 Task: Format Manipulation: Convert a video to a format with high dynamic range (HDR).
Action: Mouse moved to (813, 768)
Screenshot: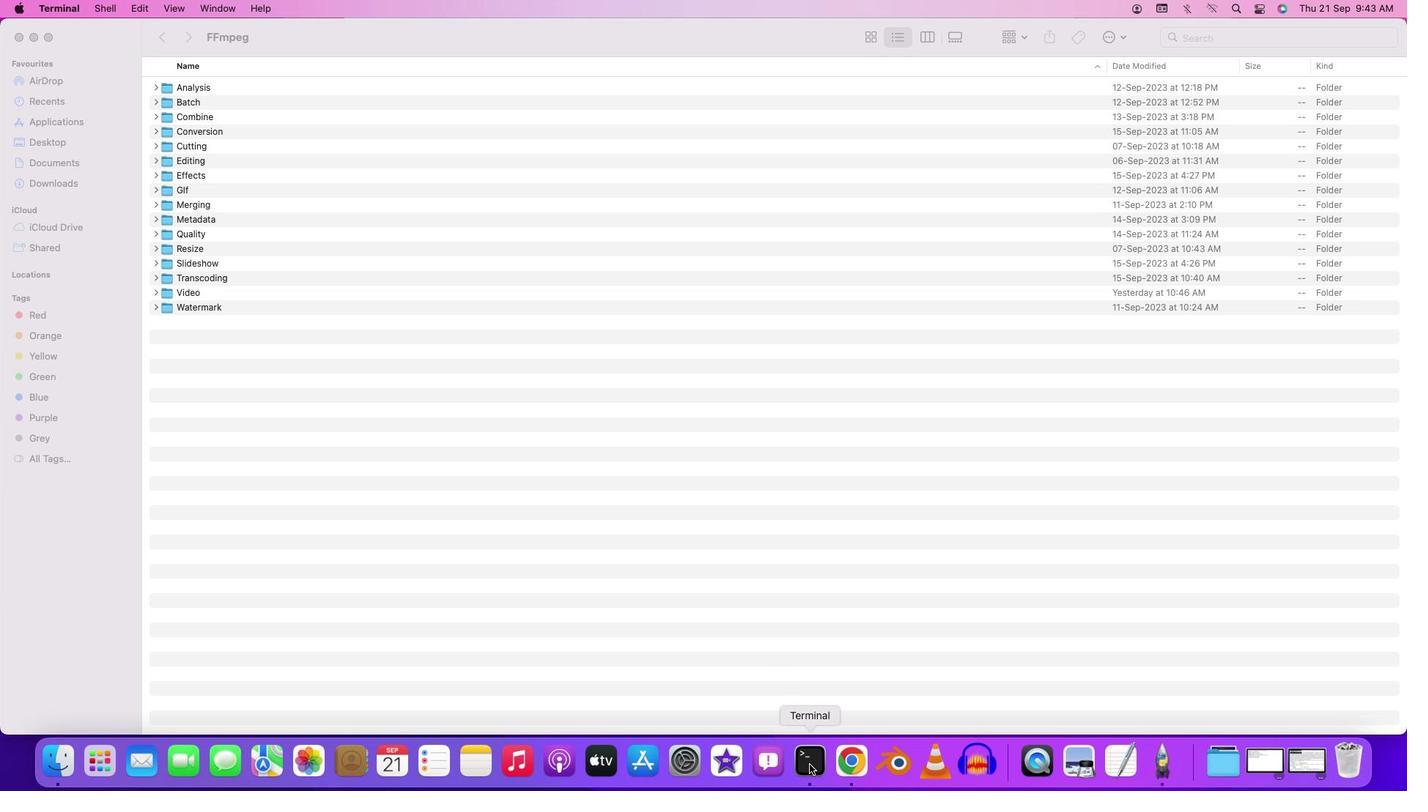 
Action: Mouse pressed right at (813, 768)
Screenshot: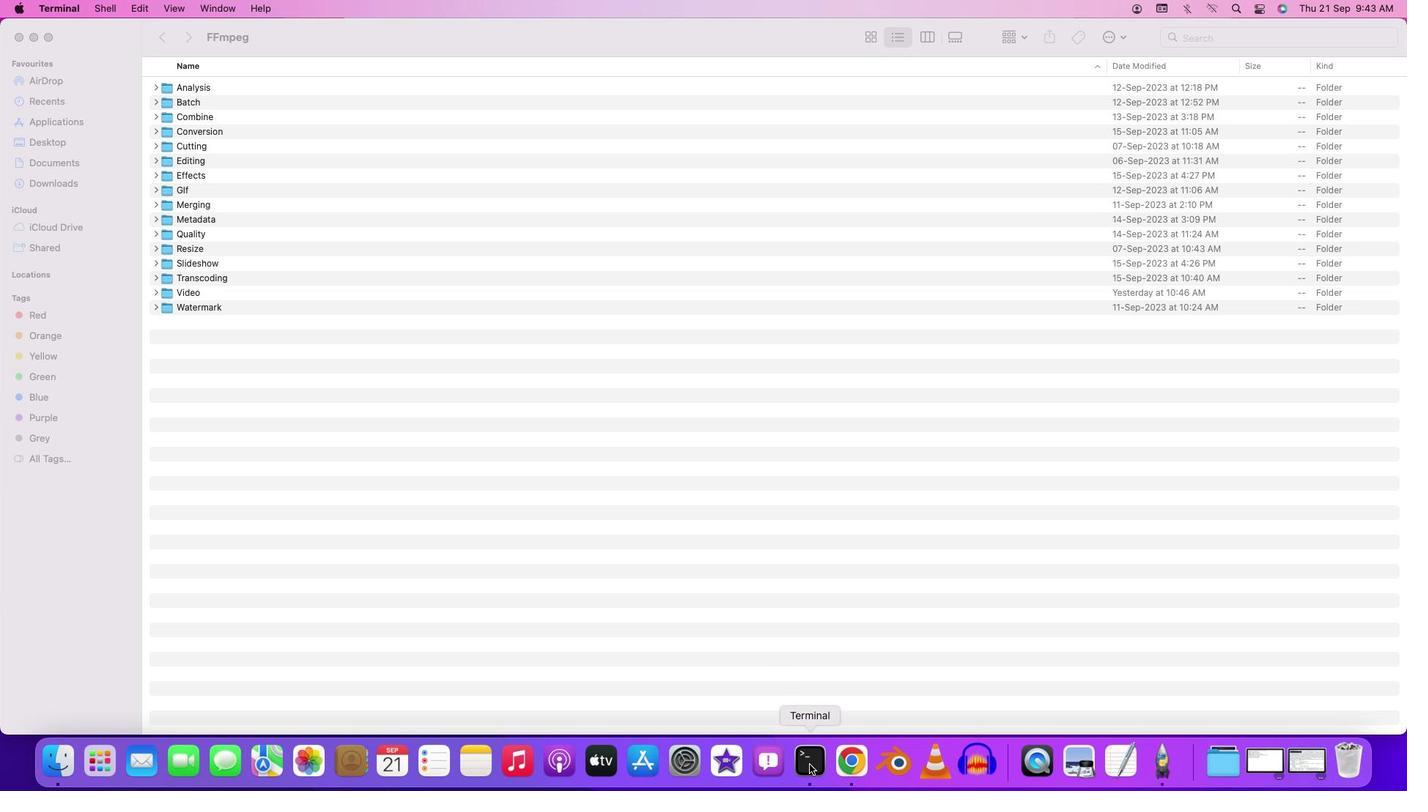 
Action: Mouse moved to (850, 584)
Screenshot: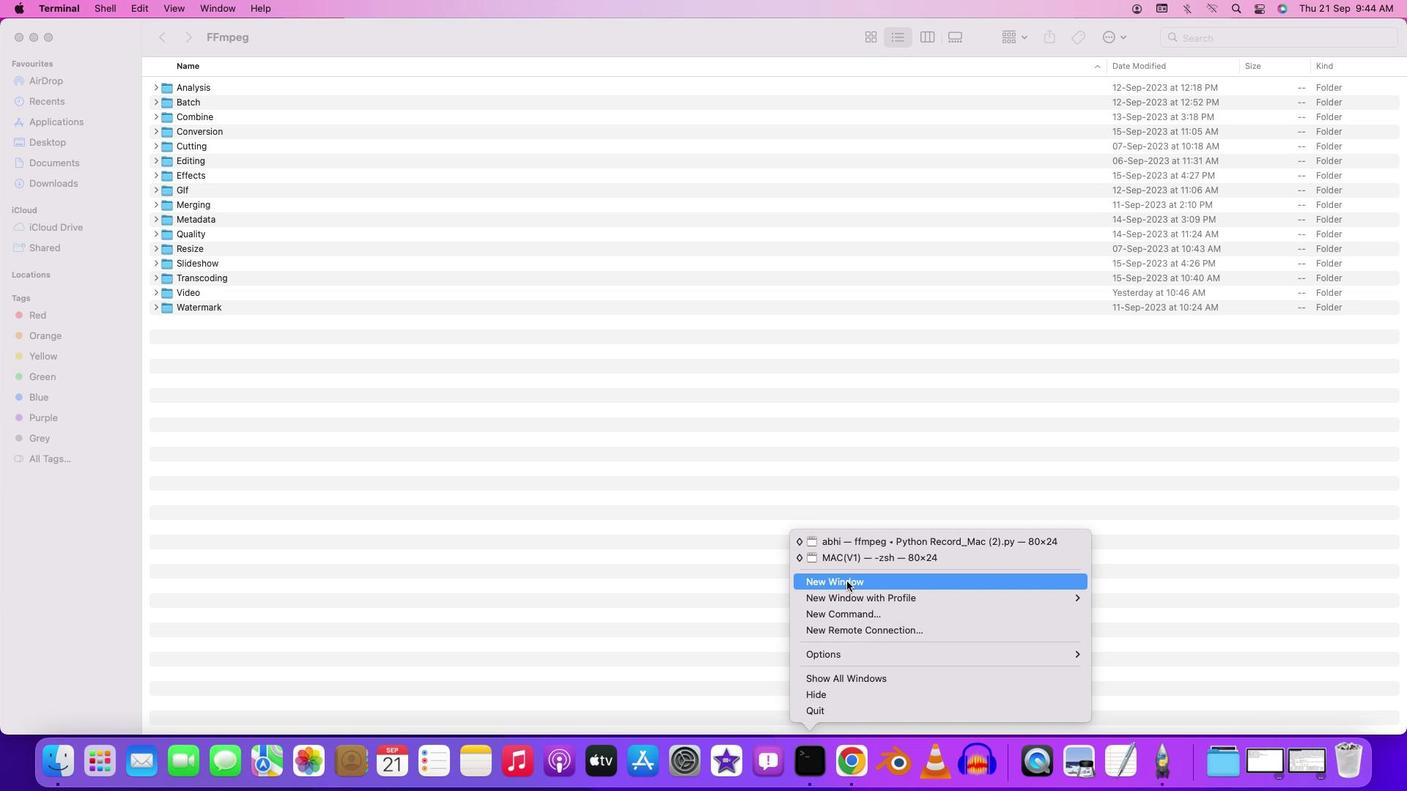 
Action: Mouse pressed left at (850, 584)
Screenshot: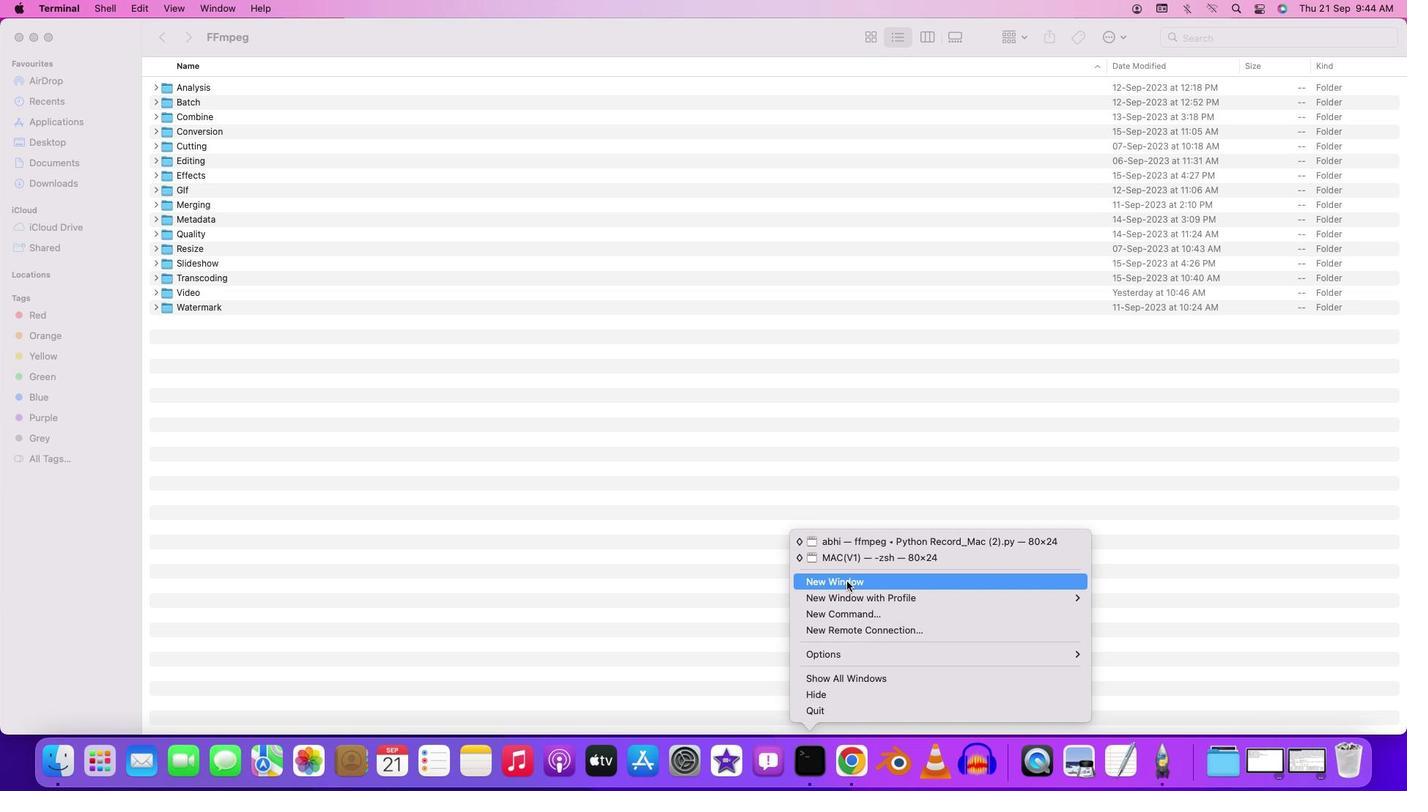 
Action: Mouse moved to (232, 28)
Screenshot: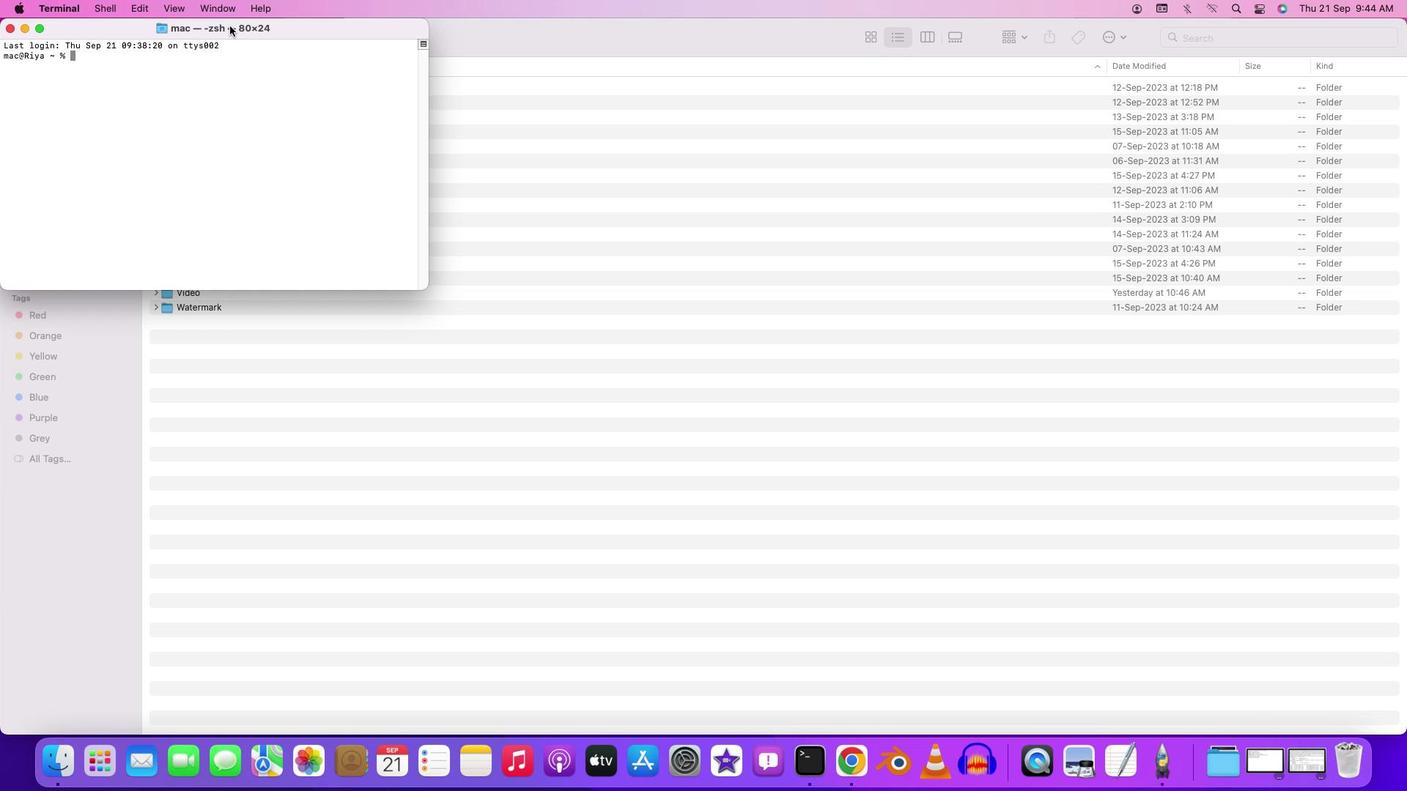 
Action: Mouse pressed left at (232, 28)
Screenshot: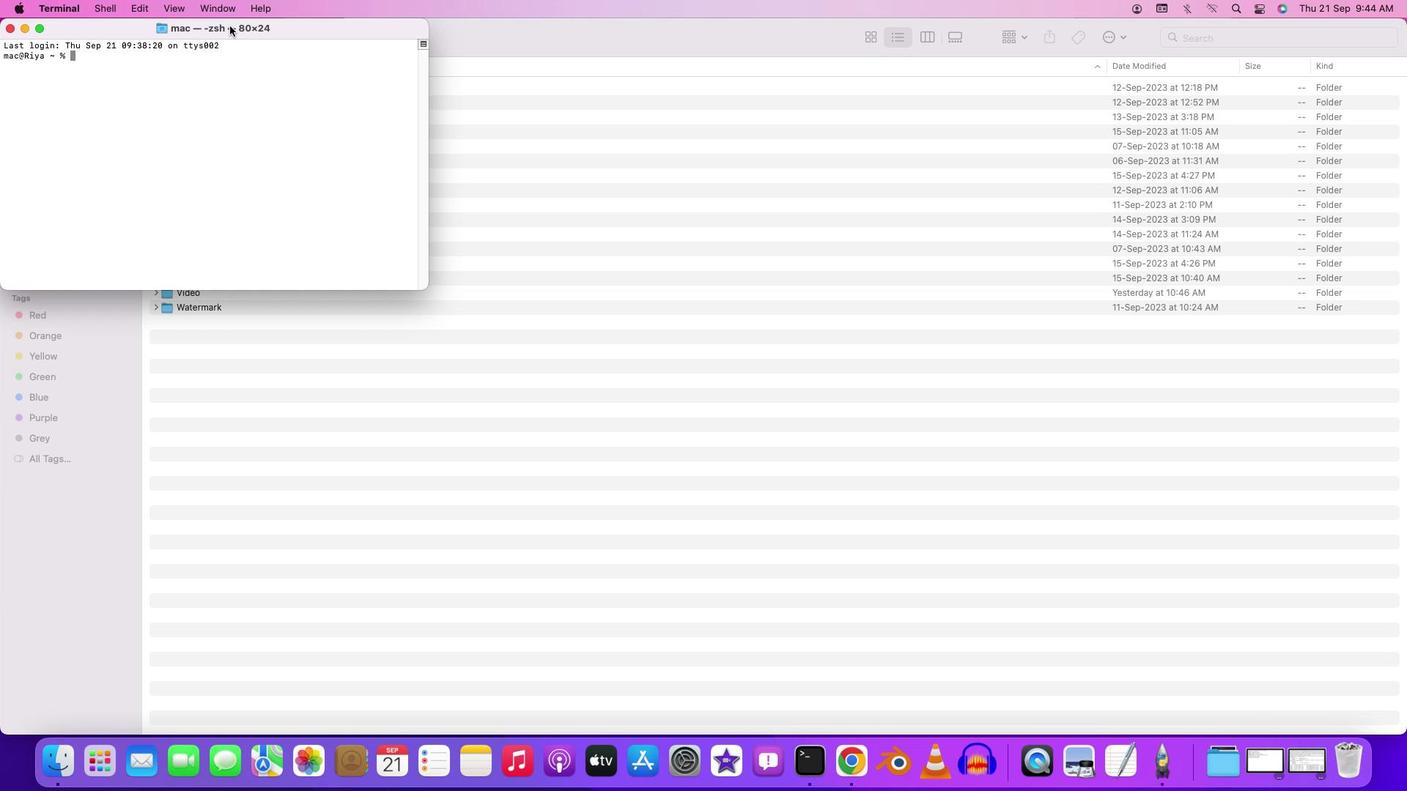 
Action: Mouse pressed left at (232, 28)
Screenshot: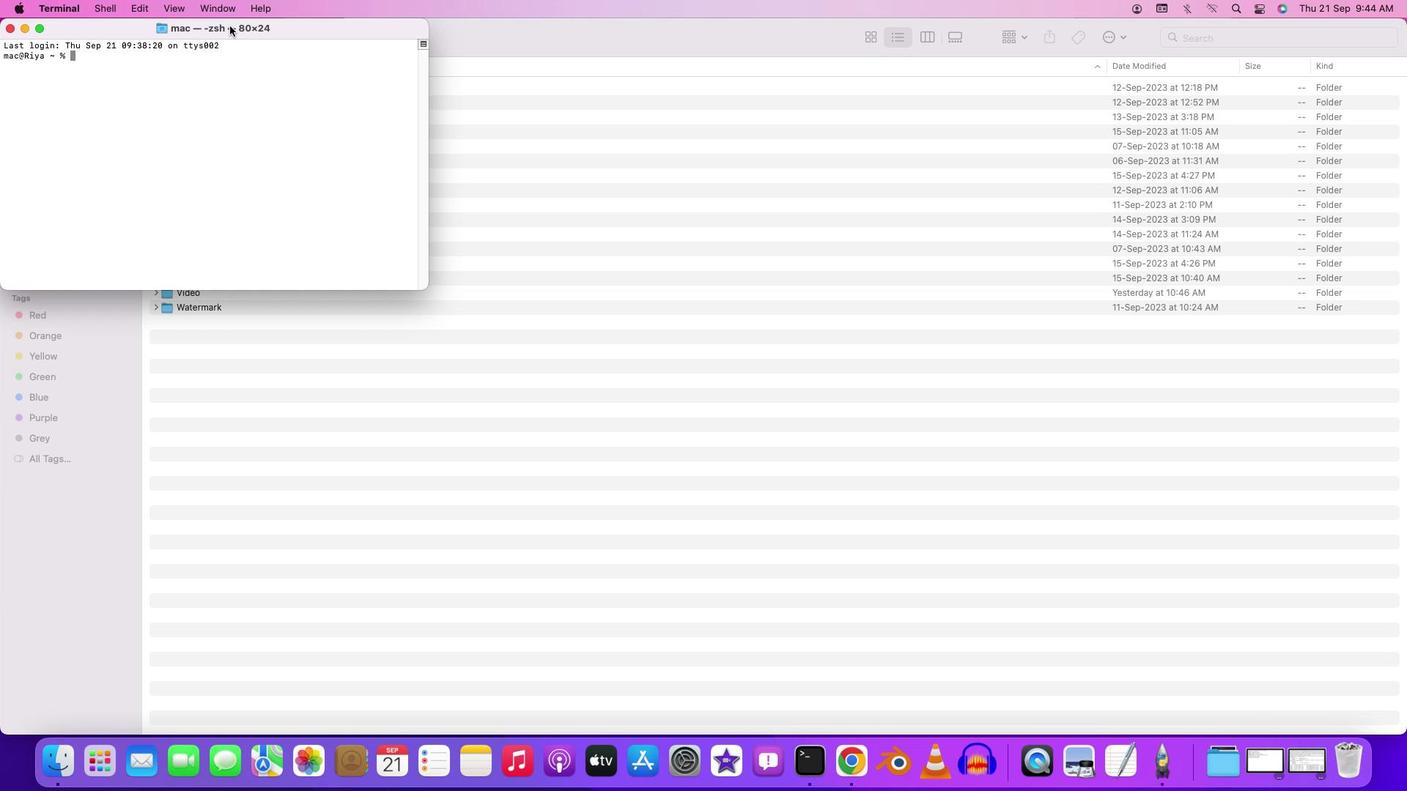 
Action: Mouse moved to (196, 58)
Screenshot: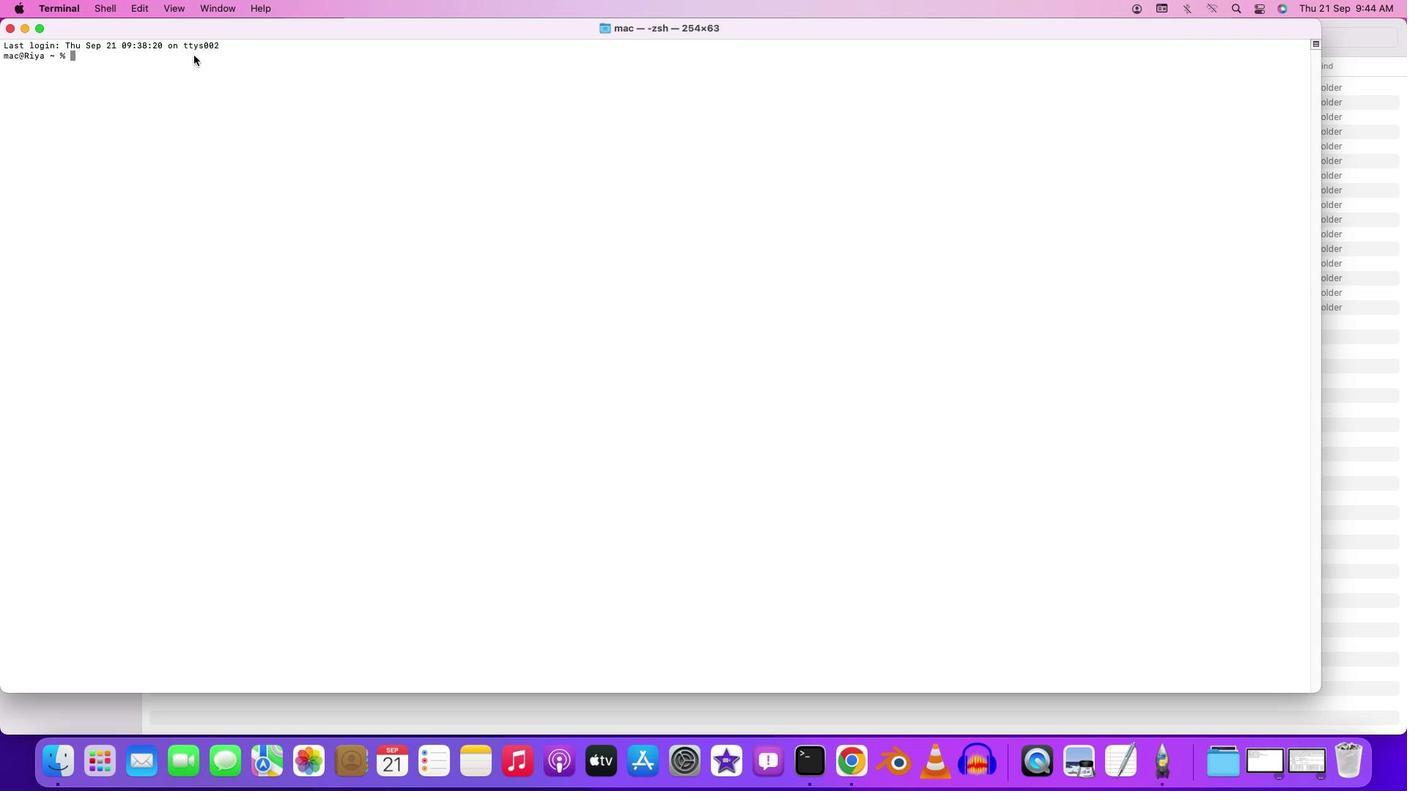 
Action: Key pressed 'c''d'Key.space'd''e''s''k''t''o''p'Key.enter'c''d'Key.space'b''a''t''c''h'Key.enter'c''d'Key.space'f''f''m''p''e''g'Key.enter'c''d'Key.space'b''a''t''c''h'Key.enter'c''d'Key.space'v''i''d''e''o'Key.enter'f''f''m''p''e''g'Key.space'-''i'Key.space'i''n''p''u''t''.''m''p''4'Key.space'-''v''f'Key.spaceKey.shift'"''e''q'Key.shift'+''b'Key.backspaceKey.backspace'=''b''r''i''g''h''t''n''e''s''s''=''0''.''1'Key.shift':'Key.leftKey.leftKey.leftKey.leftKey.leftKey.leftKey.leftKey.leftKey.leftKey.leftKey.leftKey.leftKey.leftKey.leftKey.leftKey.leftKey.leftKey.rightKey.rightKey.rightKey.rightKey.rightKey.rightKey.rightKey.rightKey.rightKey.rightKey.rightKey.rightKey.rightKey.rightKey.rightKey.rightKey.rightKey.right'c''o''n''t''r''a''s''t''=''2'Key.shift'"'Key.space'-''c'Key.shift':''a'Key.space'c''o''p''y'Key.space'o''u''t''p''u''t'Key.shift'_'Key.shift'H'Key.shift'D''R''.''m''p''4'Key.leftKey.leftKey.leftKey.leftKey.leftKey.leftKey.leftKey.rightKey.rightKey.rightKey.rightKey.rightKey.rightKey.rightKey.rightKey.rightKey.rightKey.rightKey.enter
Screenshot: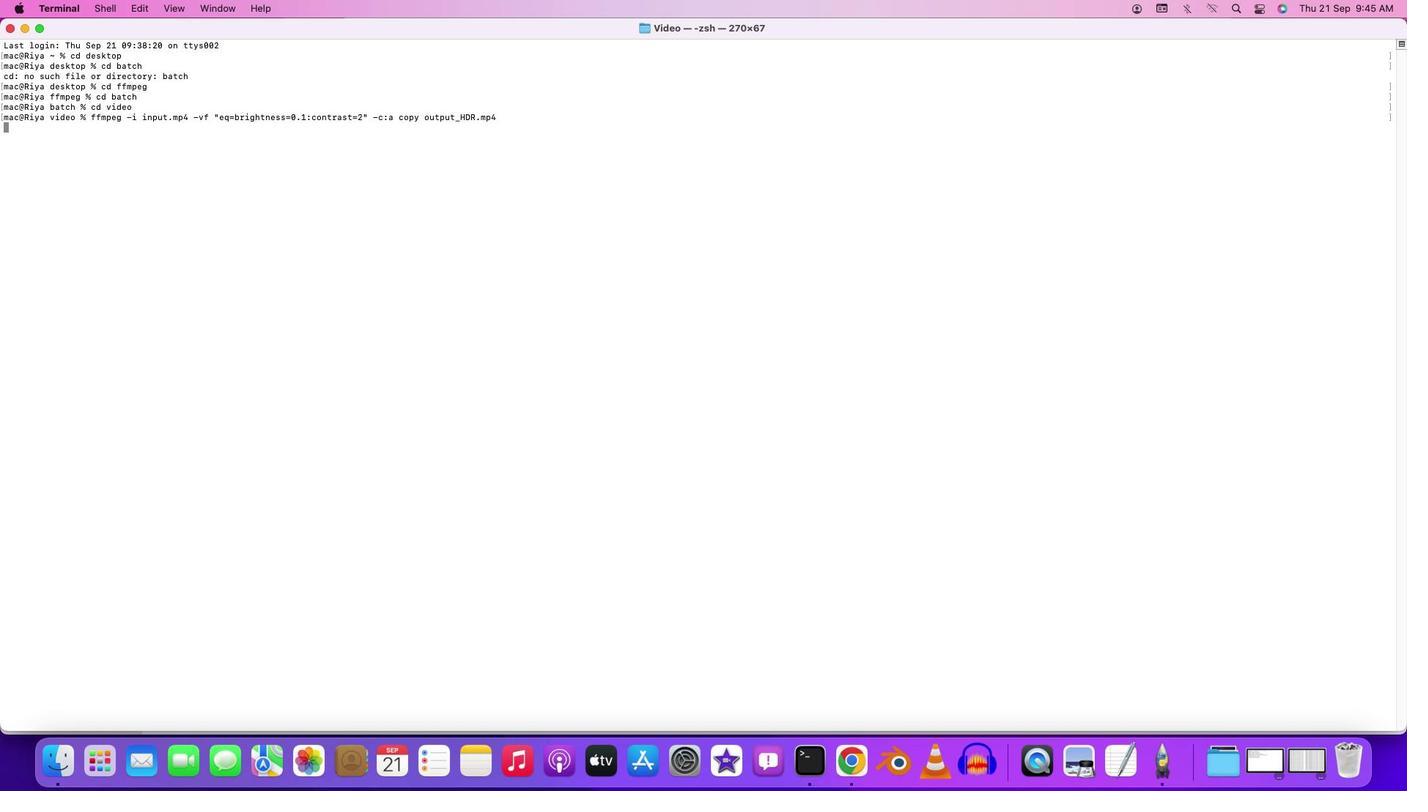 
Action: Mouse moved to (571, 446)
Screenshot: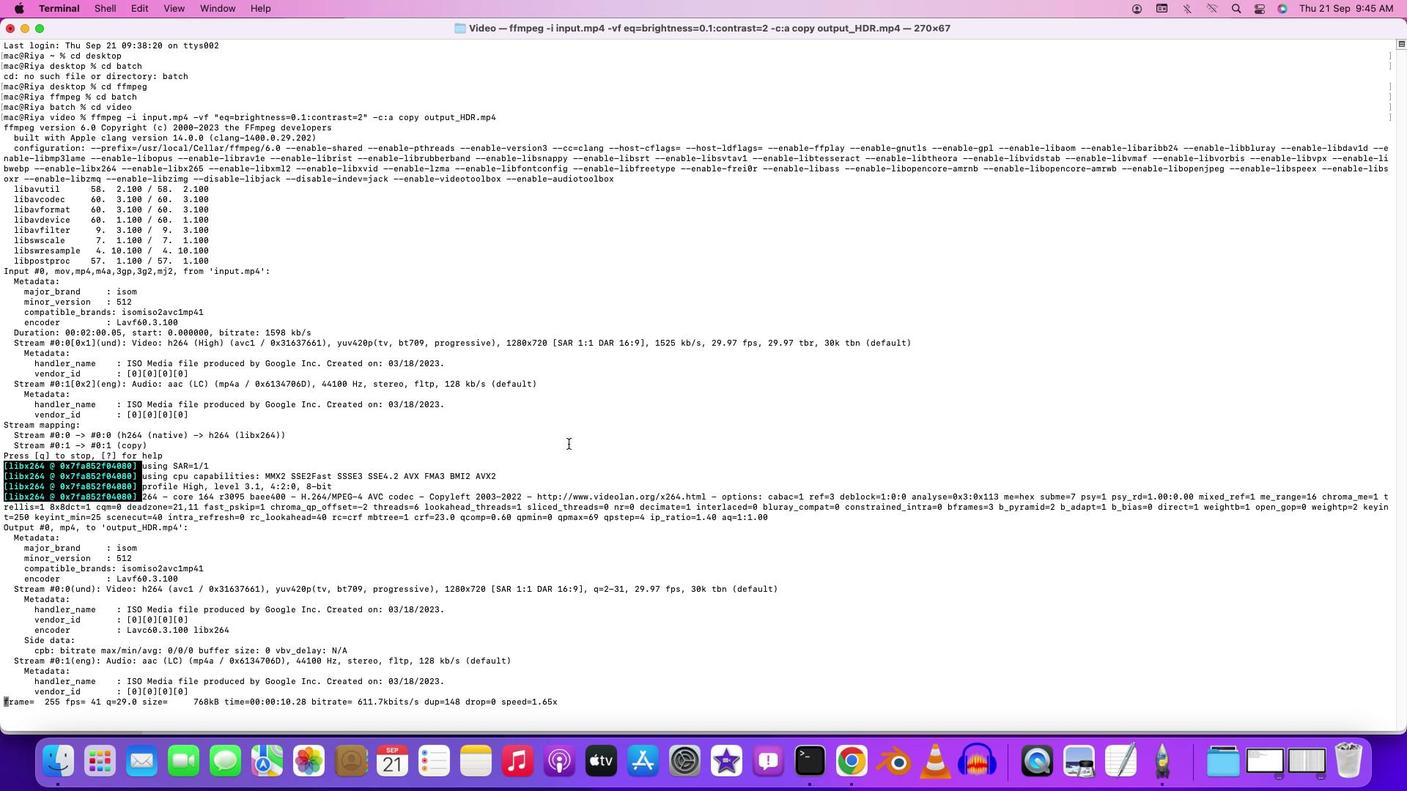 
Action: Mouse pressed left at (571, 446)
Screenshot: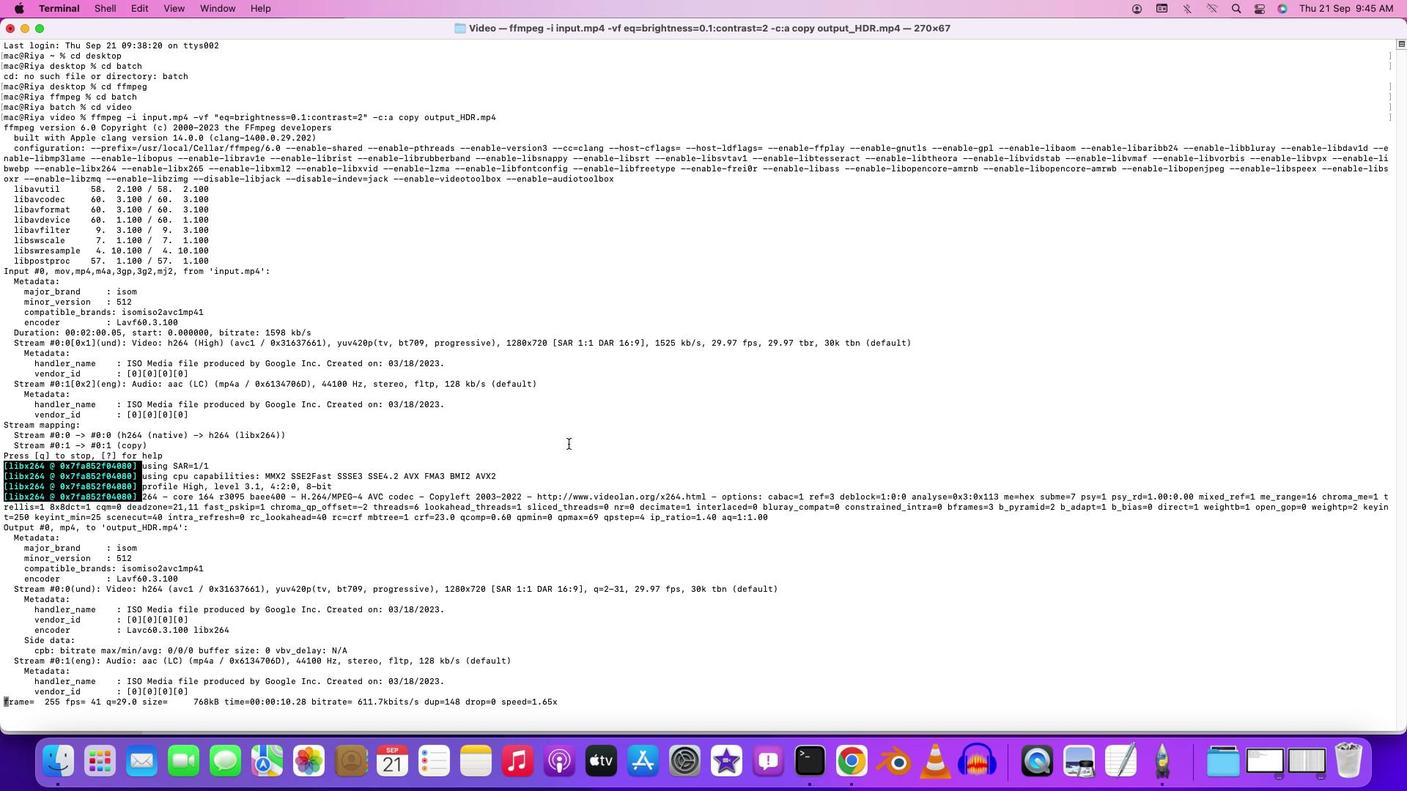 
Action: Mouse moved to (559, 450)
Screenshot: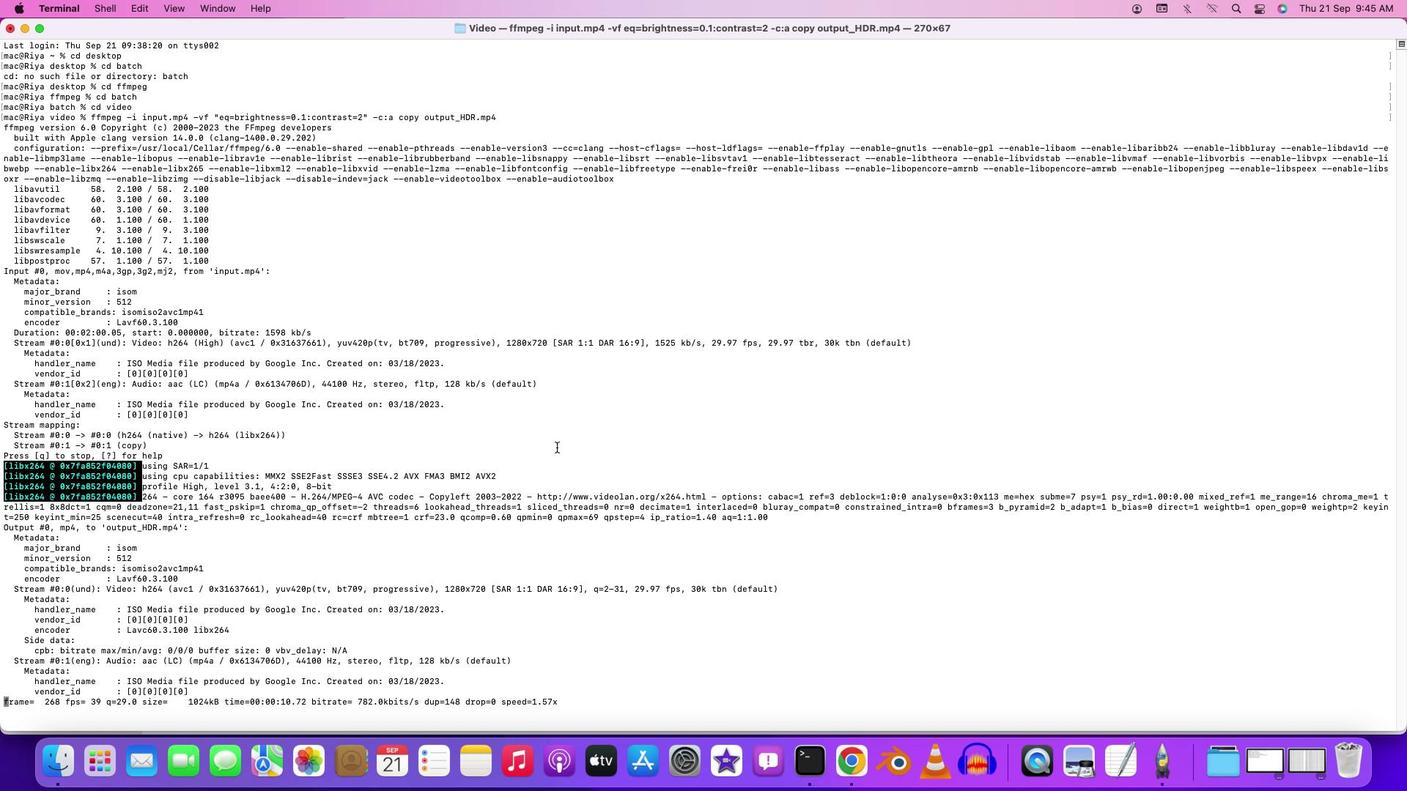 
